Task: Create an event for the mindfulness and relaxation retreat.
Action: Mouse moved to (57, 96)
Screenshot: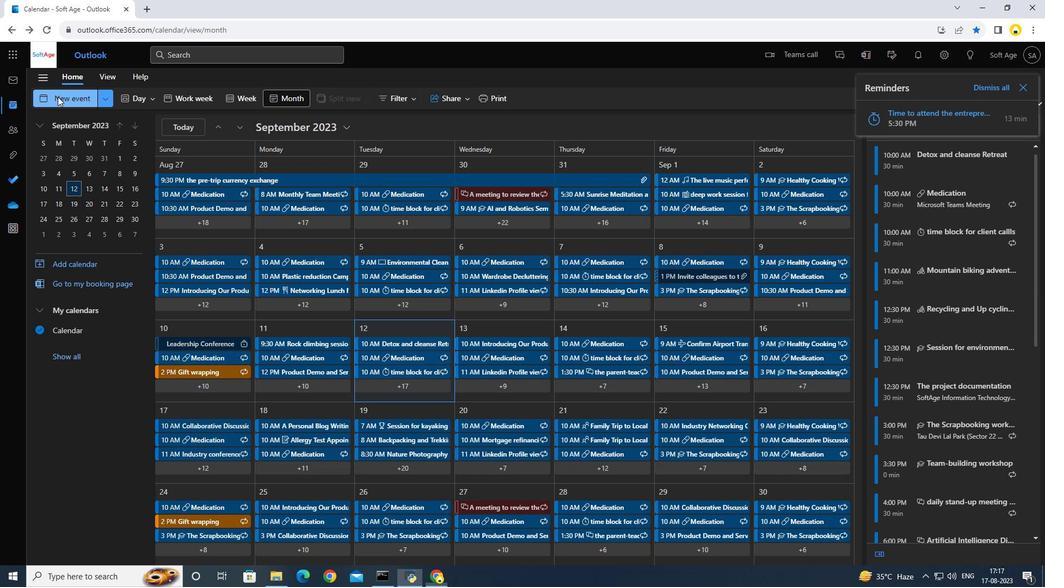 
Action: Mouse pressed left at (57, 96)
Screenshot: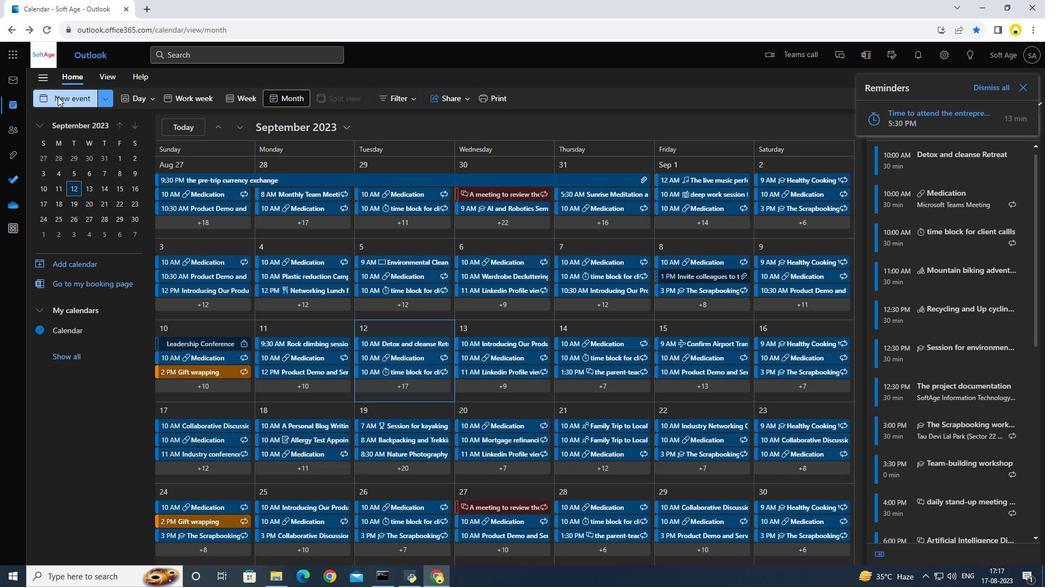 
Action: Mouse moved to (264, 162)
Screenshot: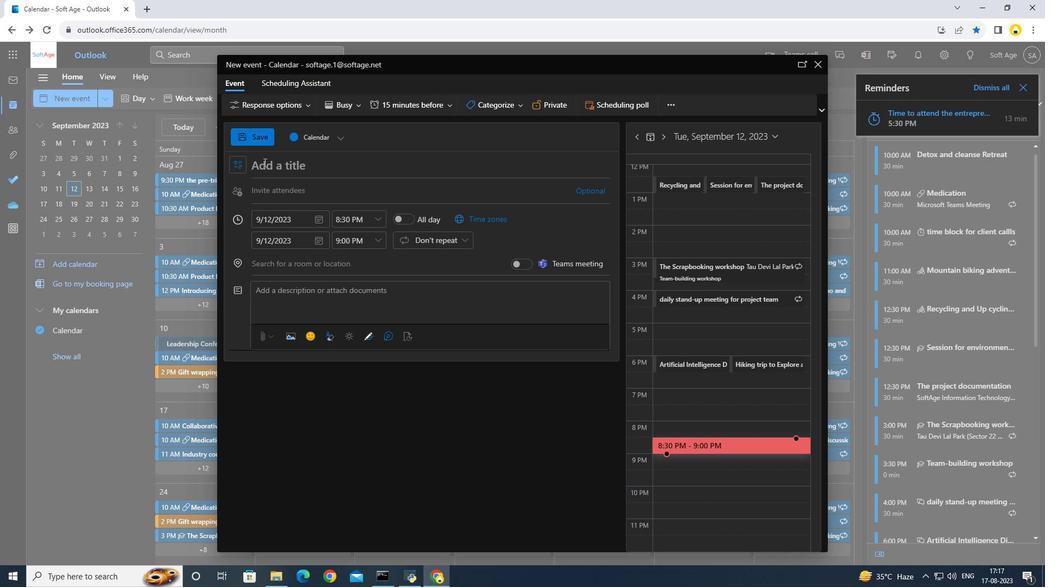 
Action: Key pressed <Key.caps_lock>M<Key.caps_lock>indfukln<Key.backspace><Key.backspace><Key.backspace>lness<Key.space>and<Key.space>relaxation<Key.space>retreat
Screenshot: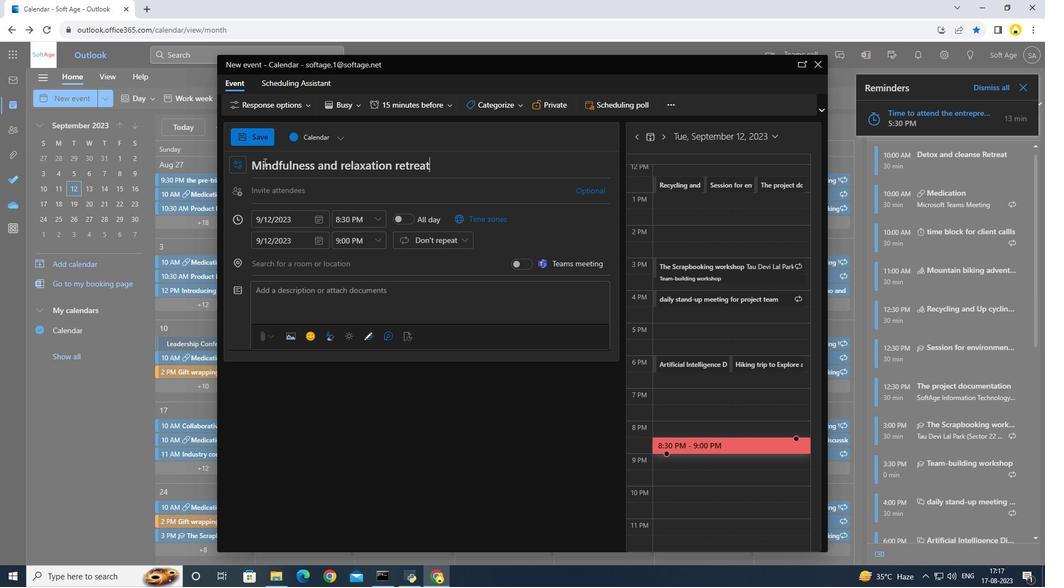 
Action: Mouse moved to (382, 219)
Screenshot: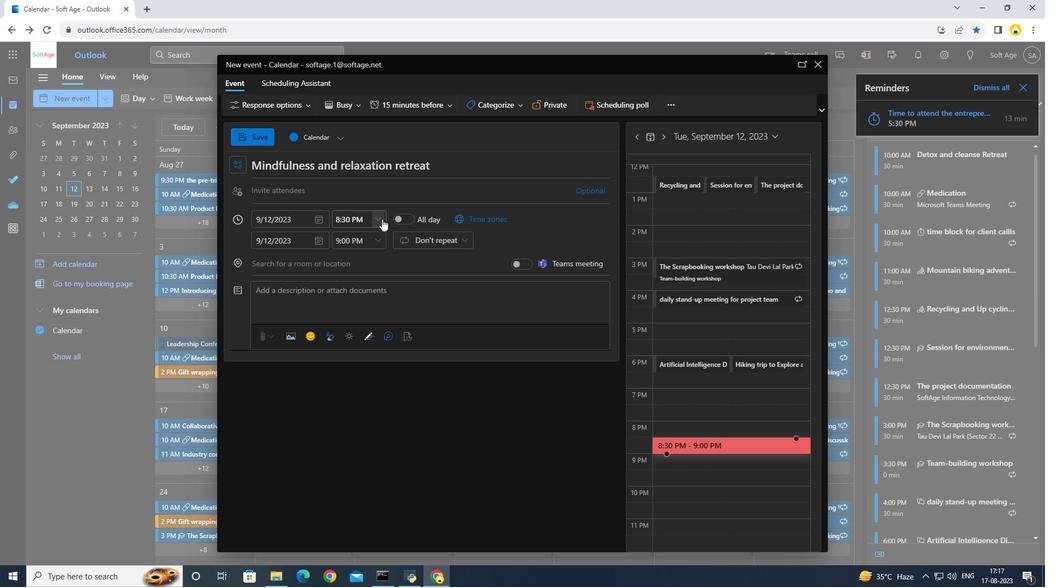 
Action: Mouse pressed left at (382, 219)
Screenshot: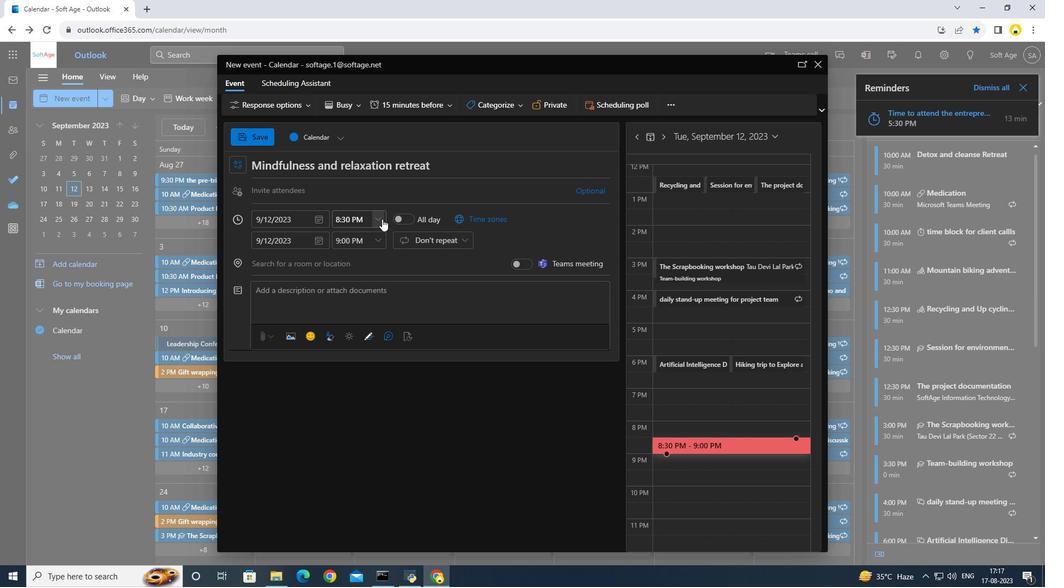 
Action: Mouse moved to (387, 243)
Screenshot: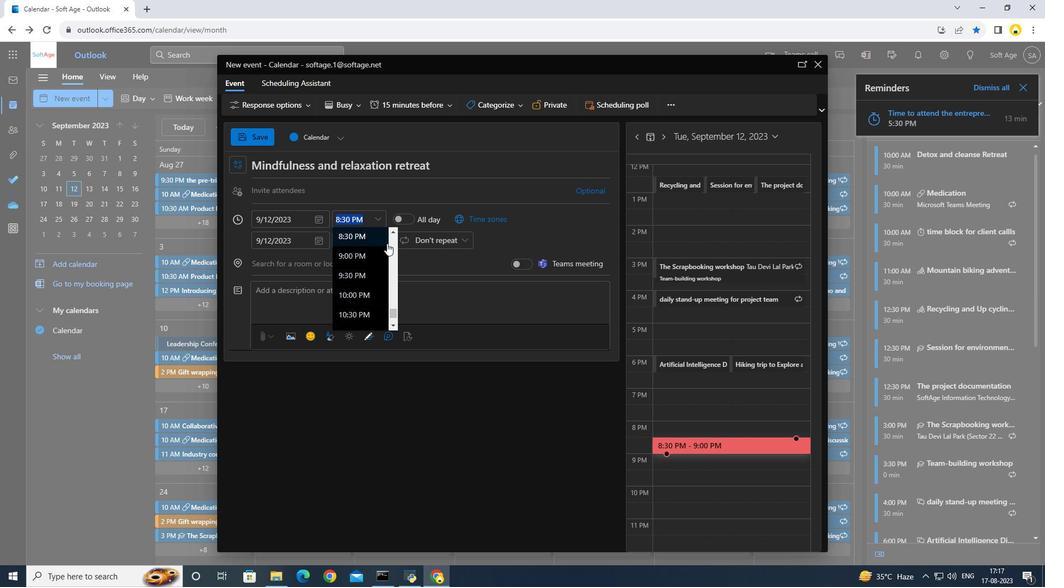 
Action: Mouse scrolled (387, 244) with delta (0, 0)
Screenshot: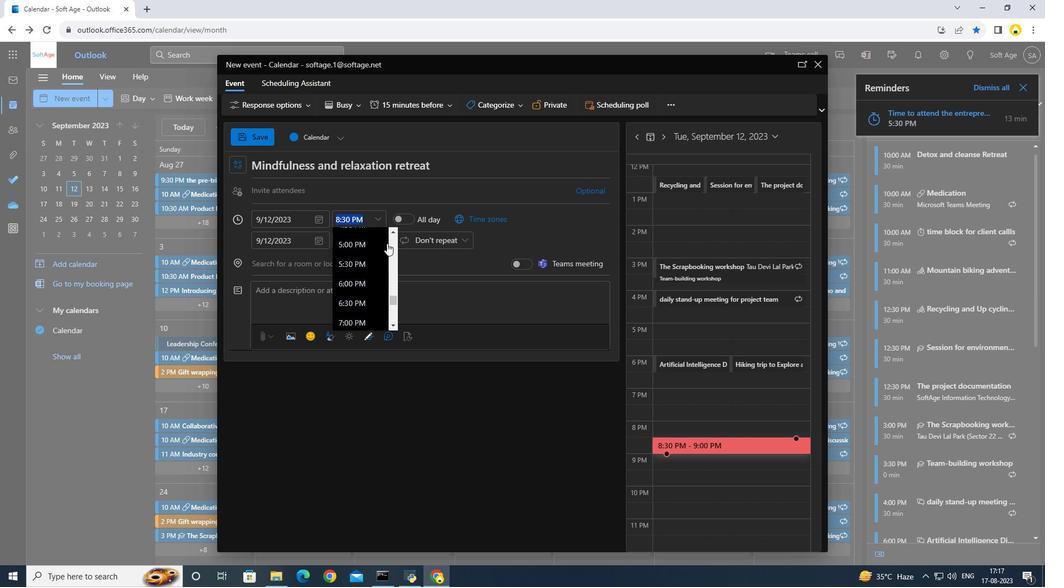 
Action: Mouse scrolled (387, 244) with delta (0, 0)
Screenshot: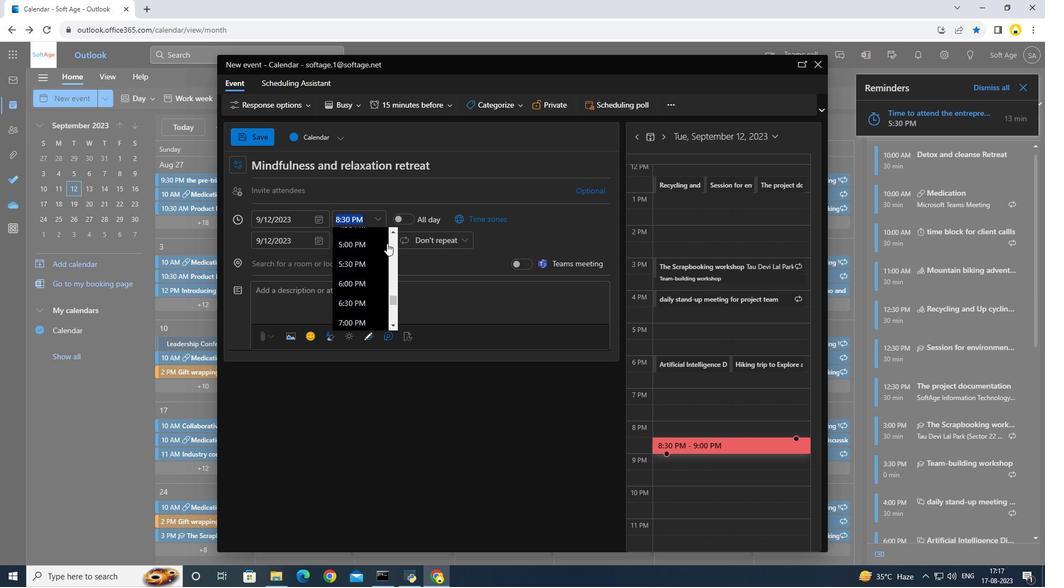 
Action: Mouse scrolled (387, 244) with delta (0, 0)
Screenshot: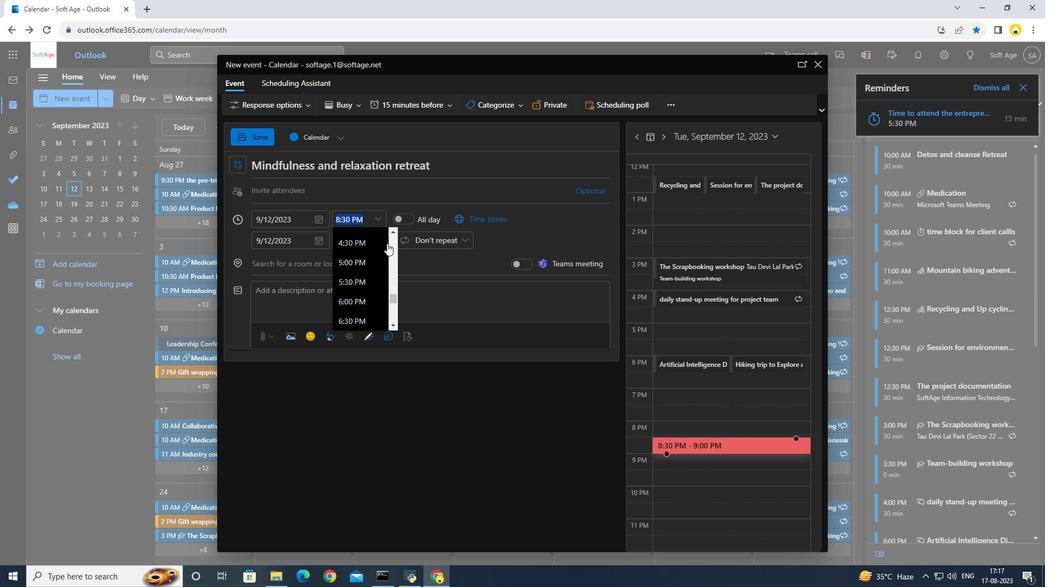 
Action: Mouse moved to (348, 253)
Screenshot: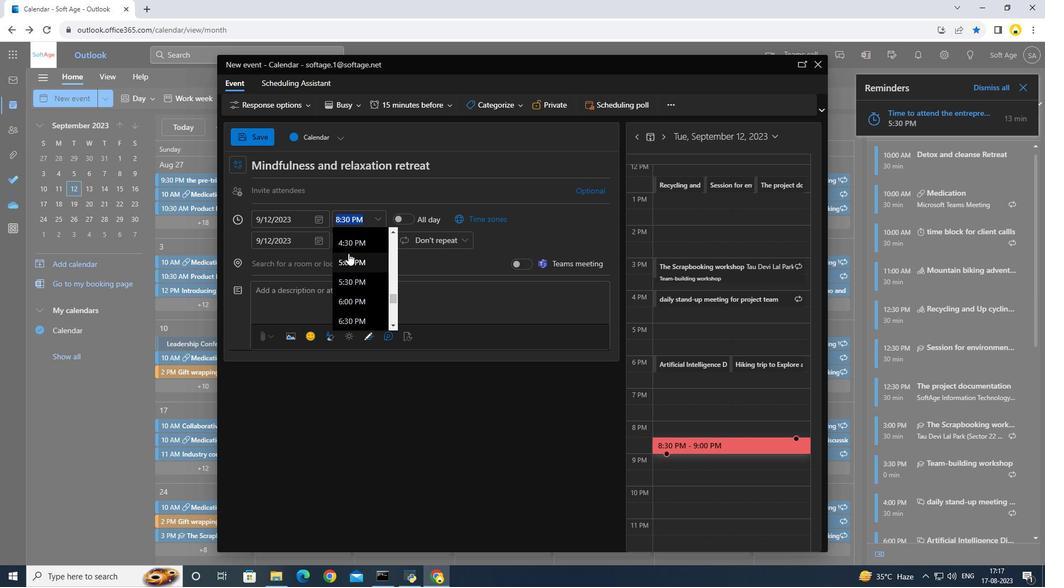 
Action: Mouse pressed left at (348, 253)
Screenshot: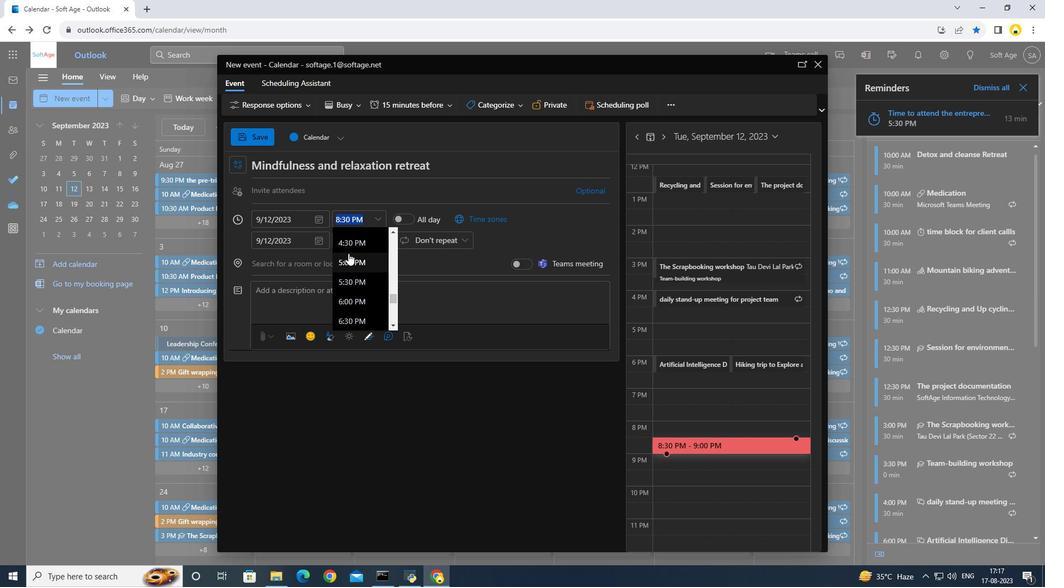 
Action: Mouse moved to (244, 139)
Screenshot: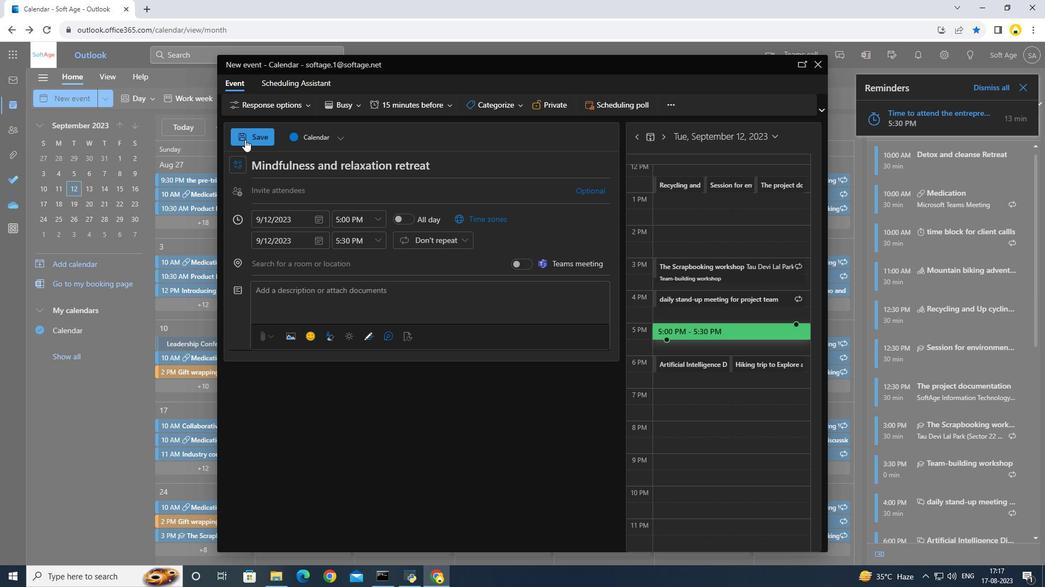 
Action: Mouse pressed left at (244, 139)
Screenshot: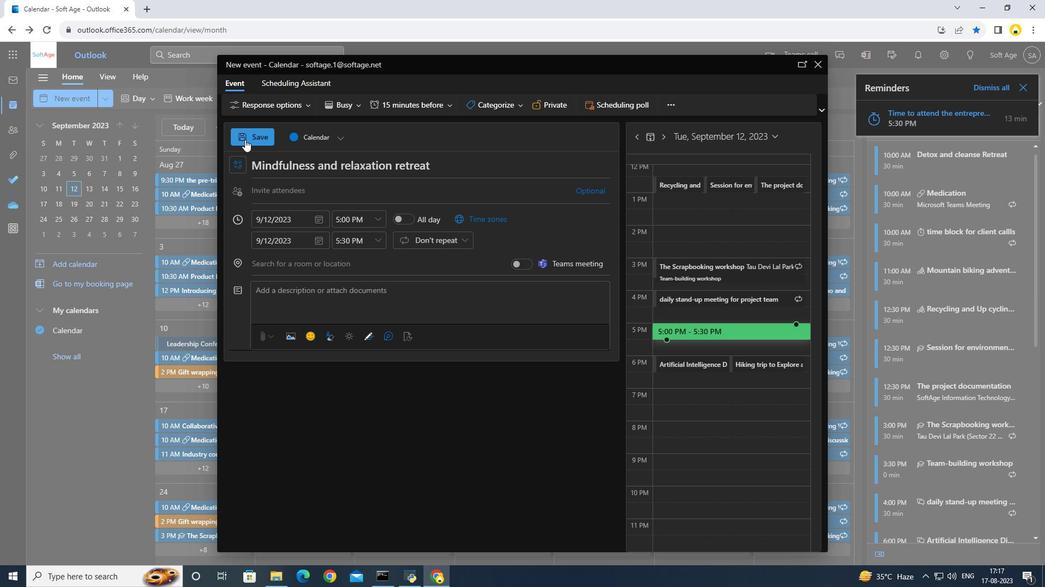 
Action: Mouse moved to (249, 177)
Screenshot: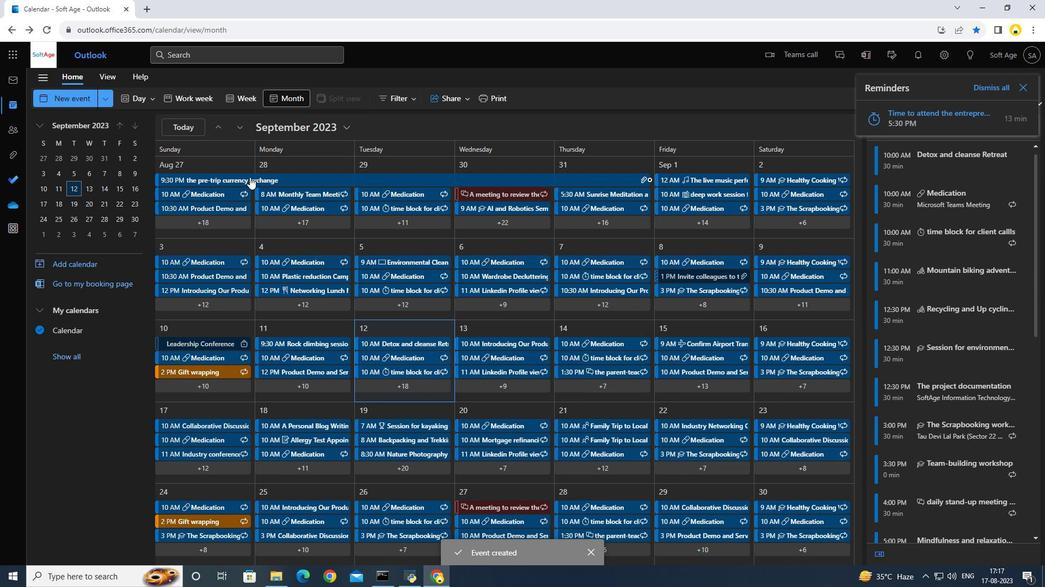 
